 Task: In the  document flowchart.rtf Download file as 'EPUB Publication' Share this file with 'softage2@softage.net' Insert the command  Editing
Action: Mouse moved to (49, 76)
Screenshot: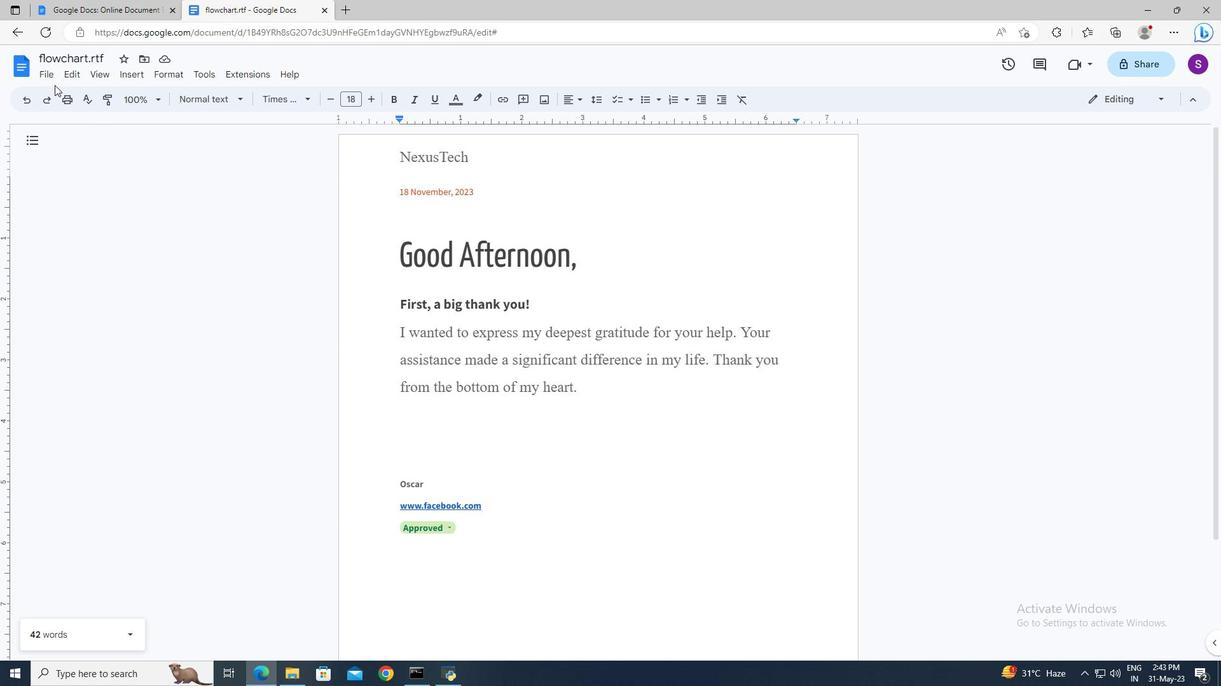 
Action: Mouse pressed left at (49, 76)
Screenshot: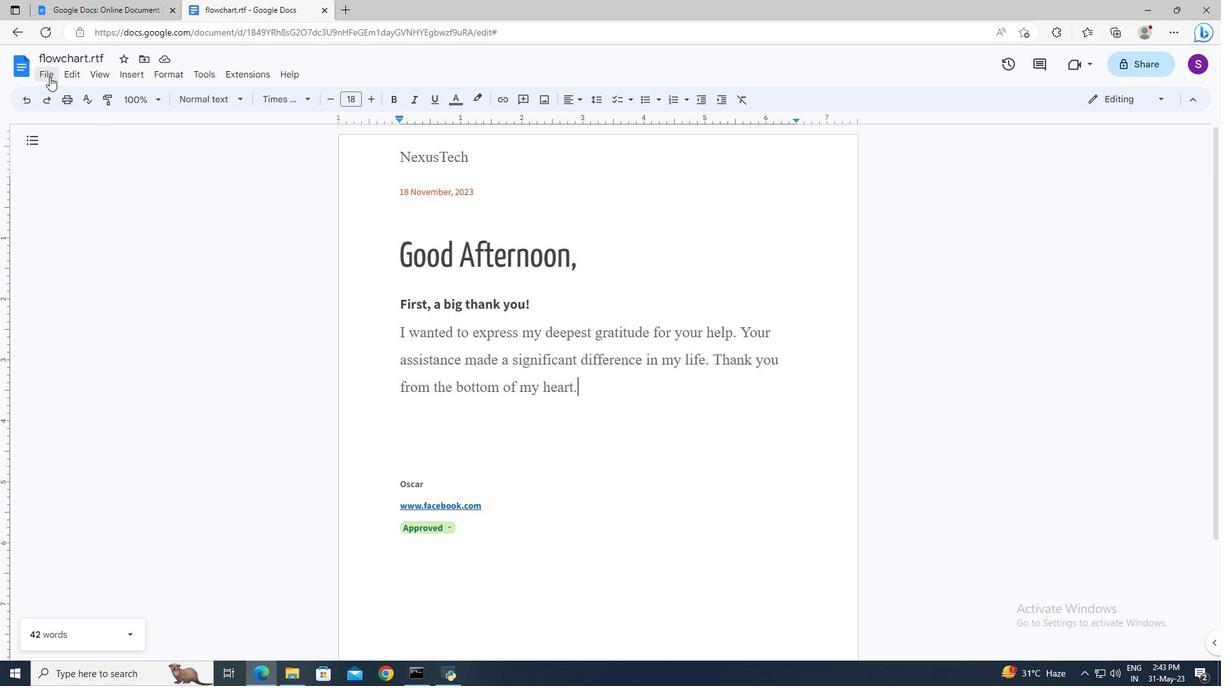 
Action: Mouse moved to (304, 337)
Screenshot: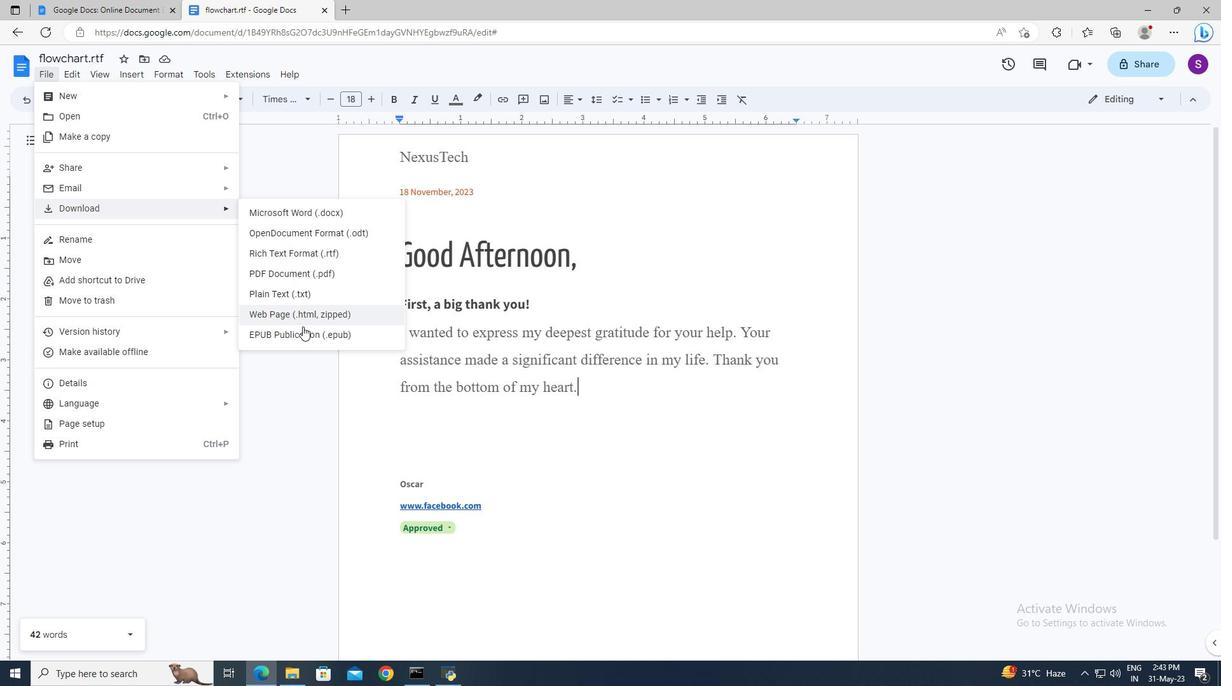 
Action: Mouse pressed left at (304, 337)
Screenshot: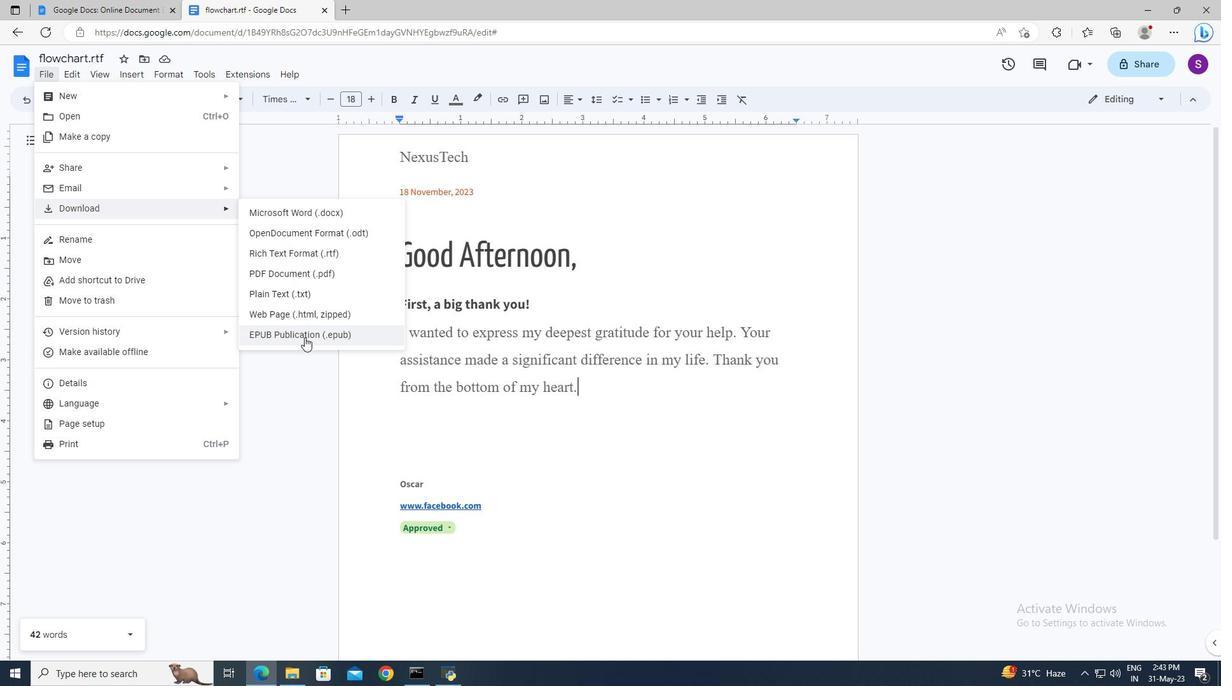 
Action: Mouse moved to (44, 78)
Screenshot: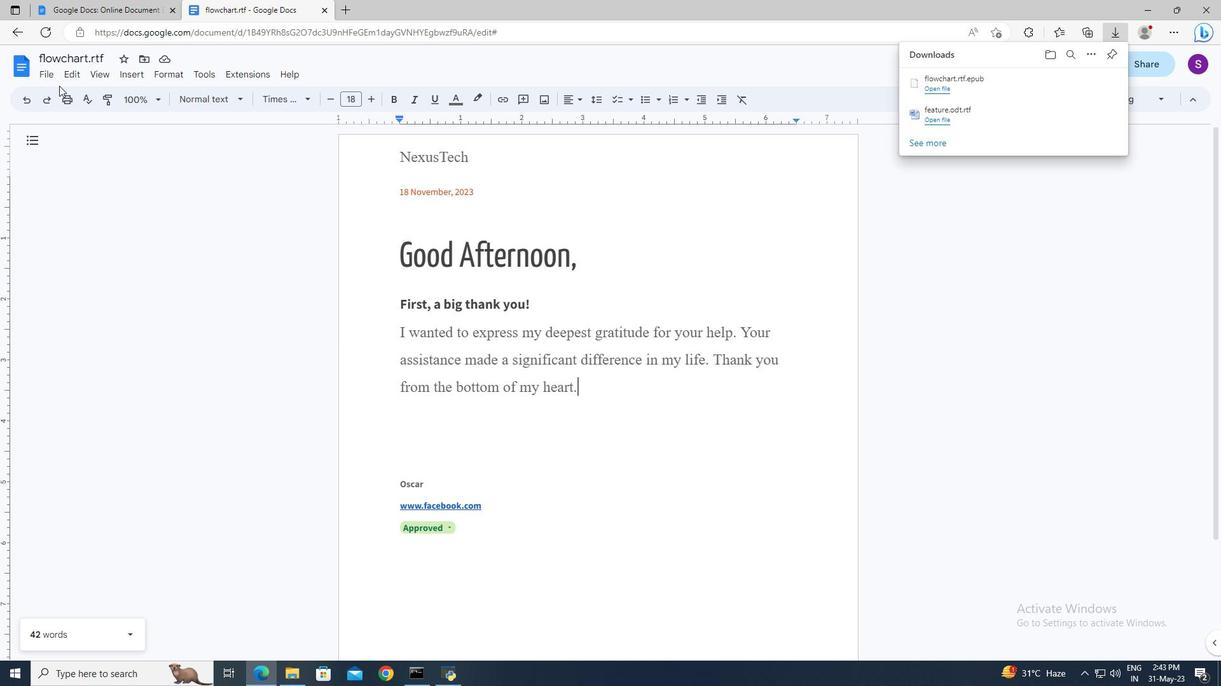 
Action: Mouse pressed left at (44, 78)
Screenshot: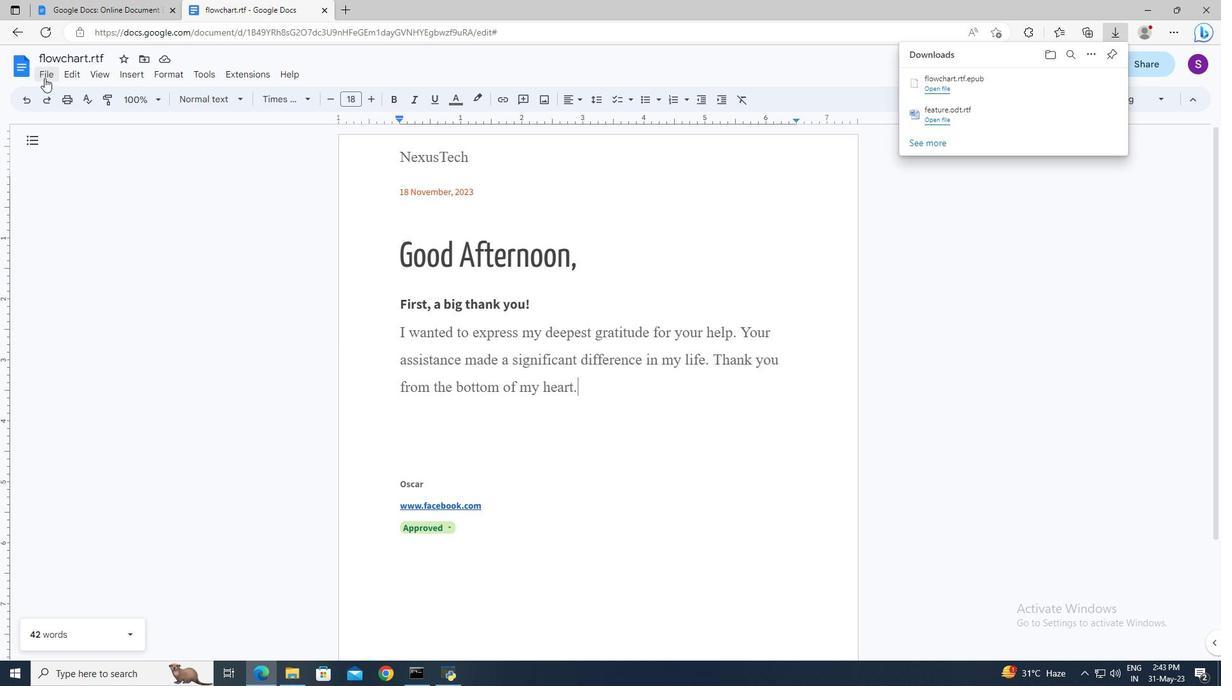 
Action: Mouse moved to (244, 168)
Screenshot: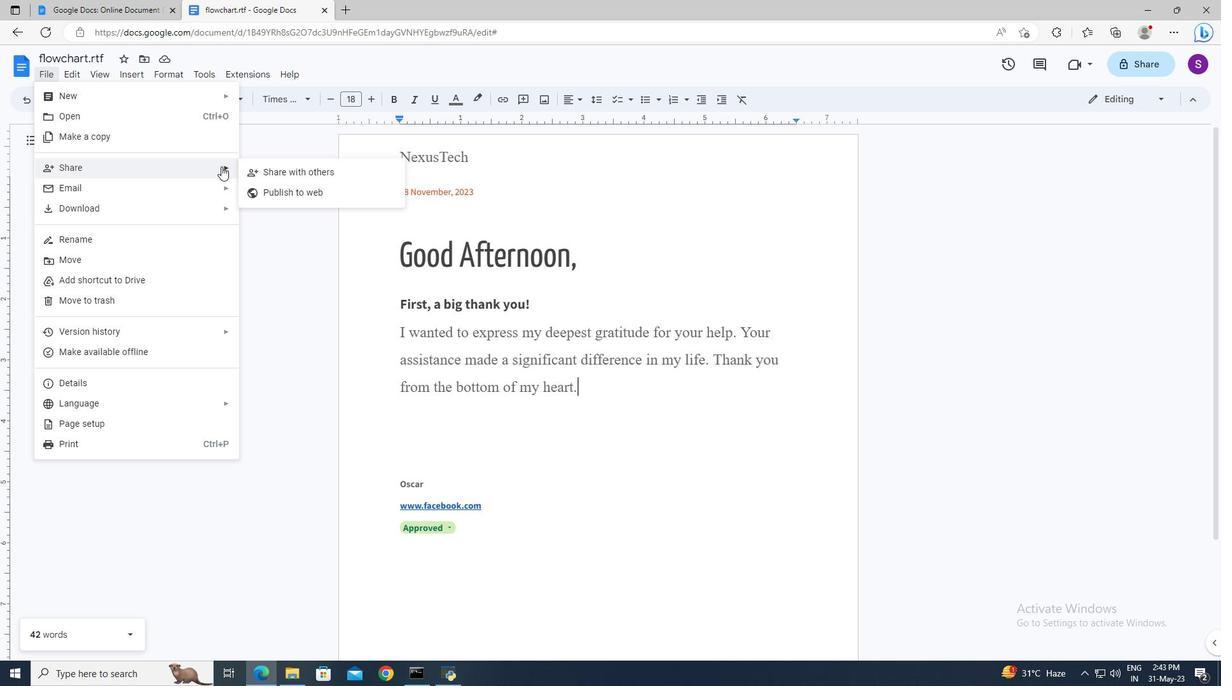 
Action: Mouse pressed left at (244, 168)
Screenshot: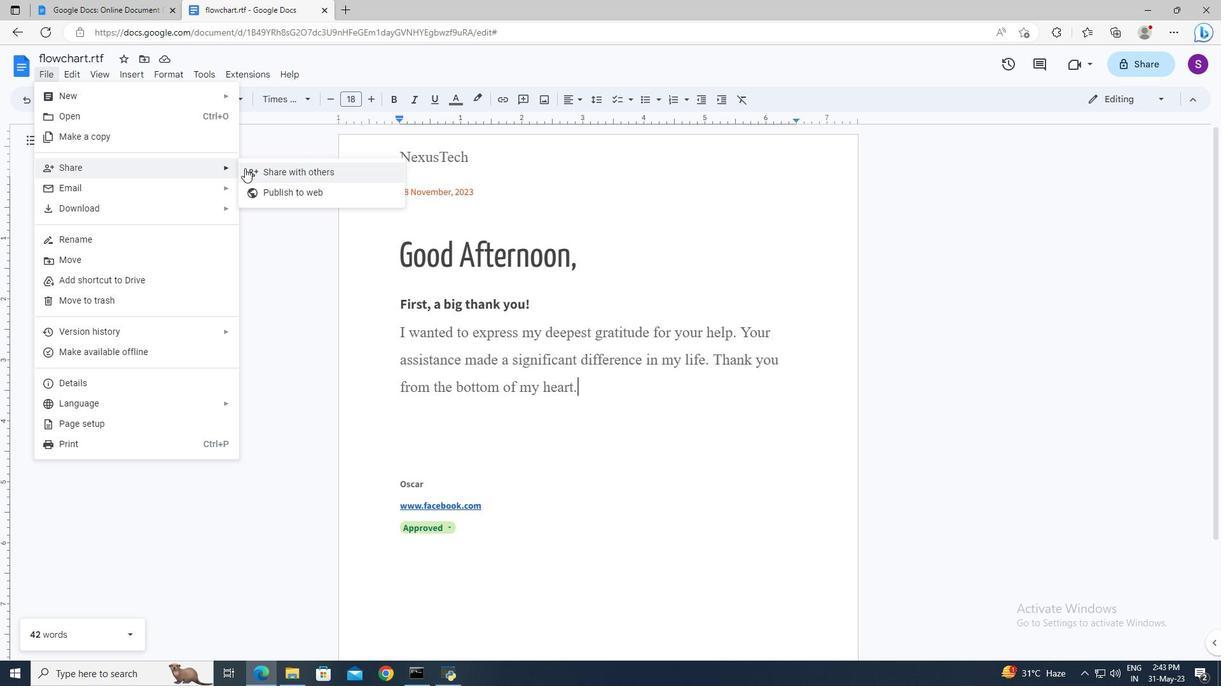 
Action: Mouse moved to (482, 284)
Screenshot: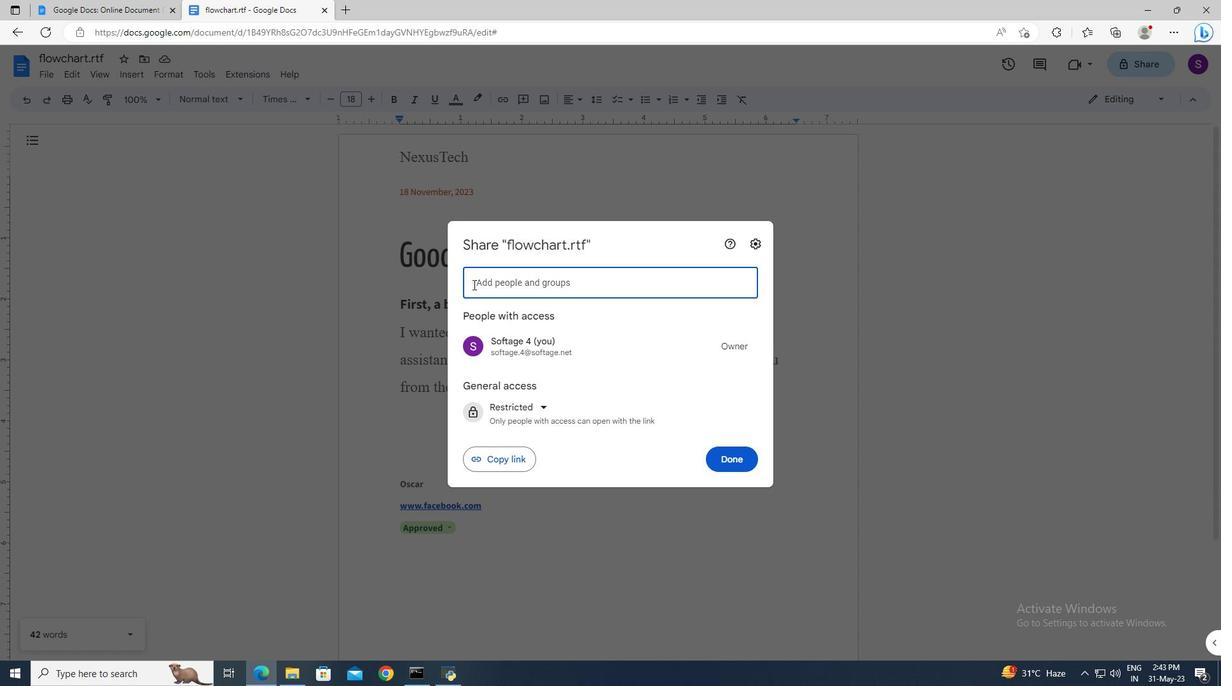 
Action: Mouse pressed left at (482, 284)
Screenshot: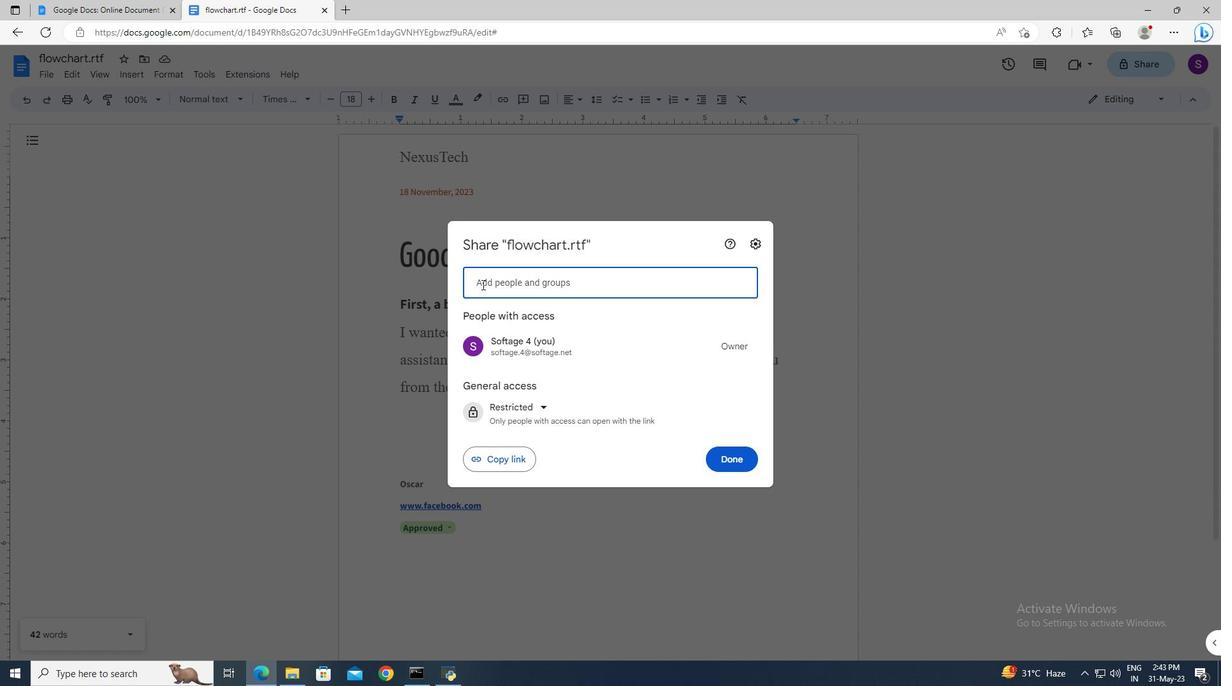 
Action: Mouse moved to (482, 283)
Screenshot: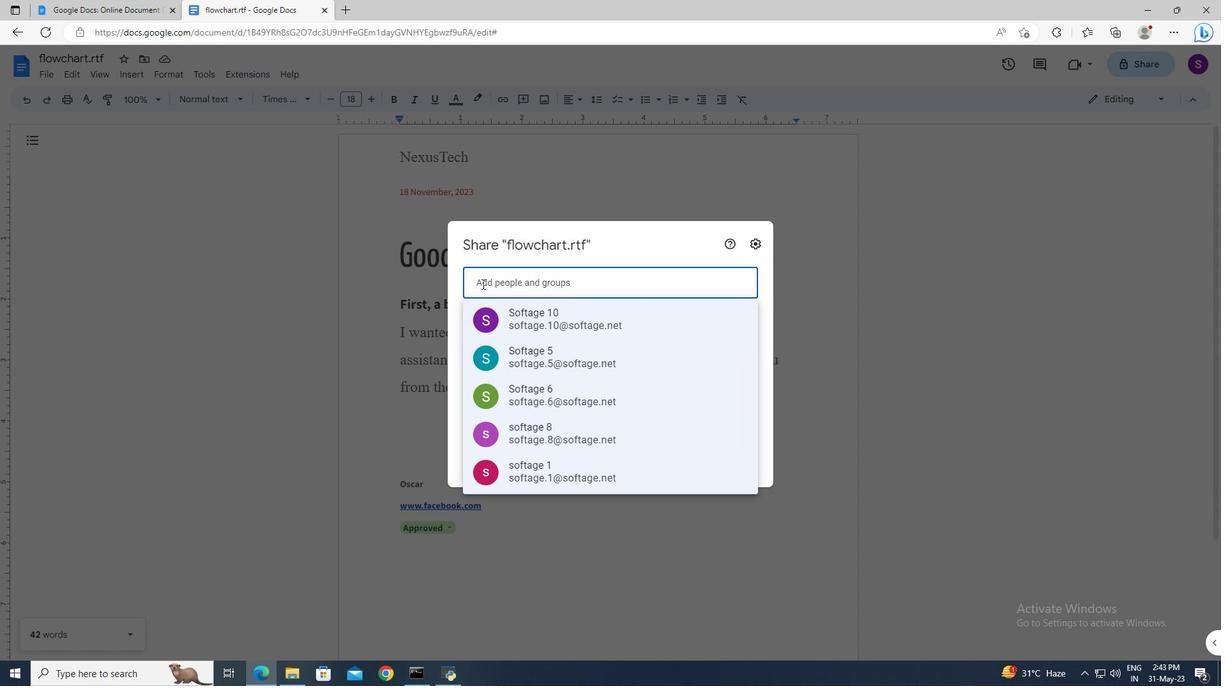 
Action: Key pressed softage2<Key.shift><Key.shift><Key.shift><Key.shift><Key.shift><Key.shift><Key.shift><Key.shift><Key.shift><Key.shift><Key.shift><Key.shift>@softage.net<Key.enter>
Screenshot: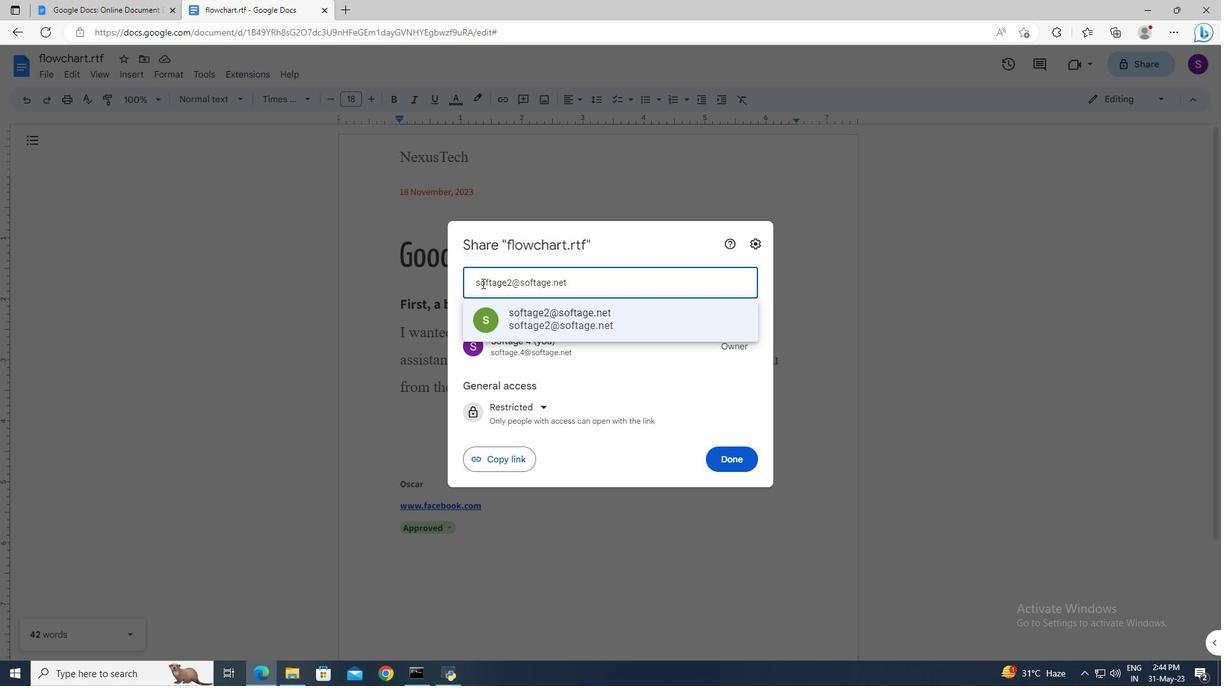 
Action: Mouse moved to (730, 442)
Screenshot: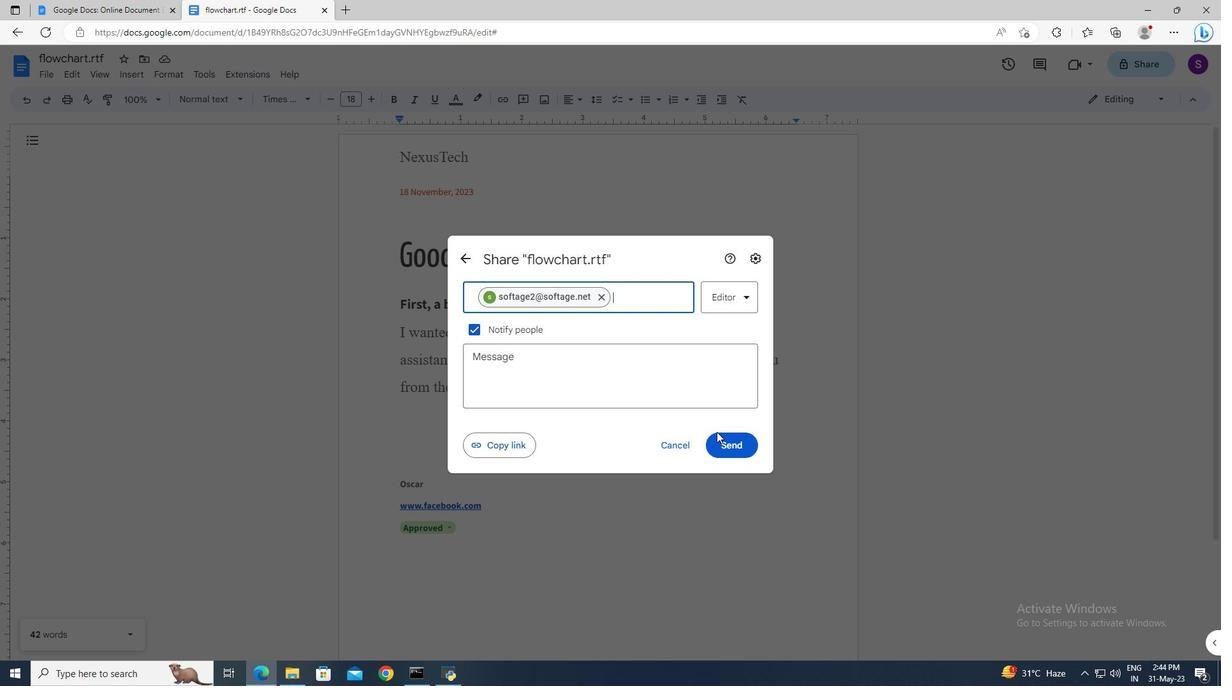 
Action: Mouse pressed left at (730, 442)
Screenshot: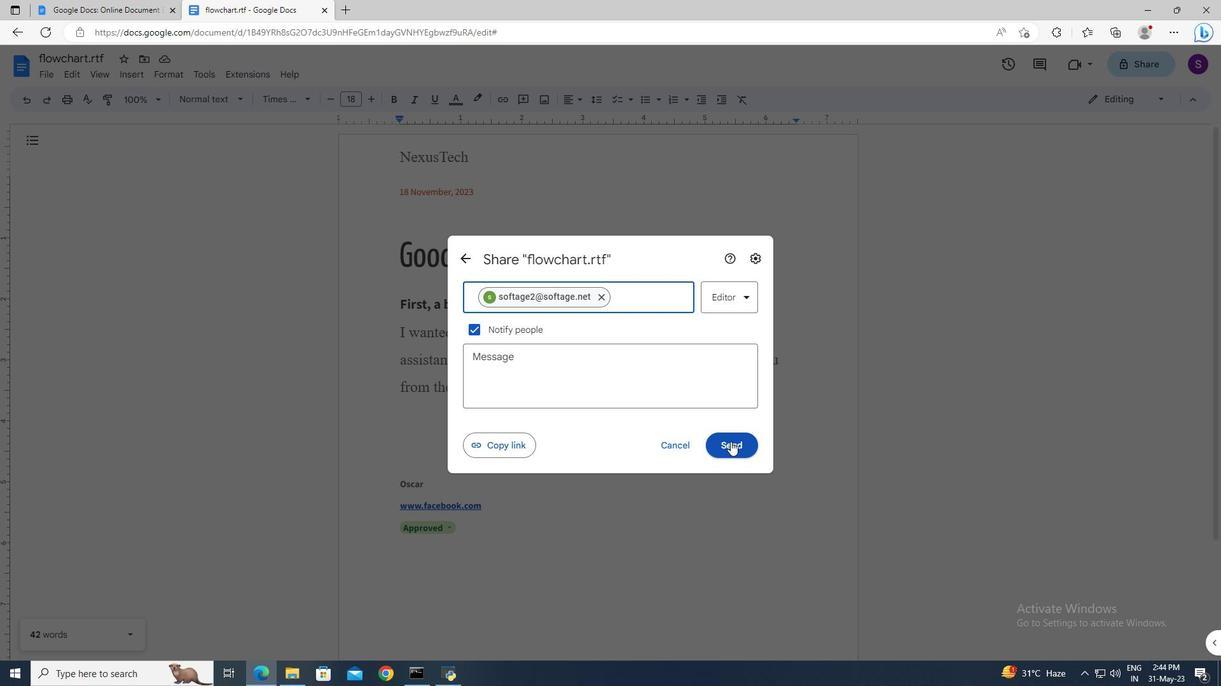 
Action: Mouse moved to (696, 400)
Screenshot: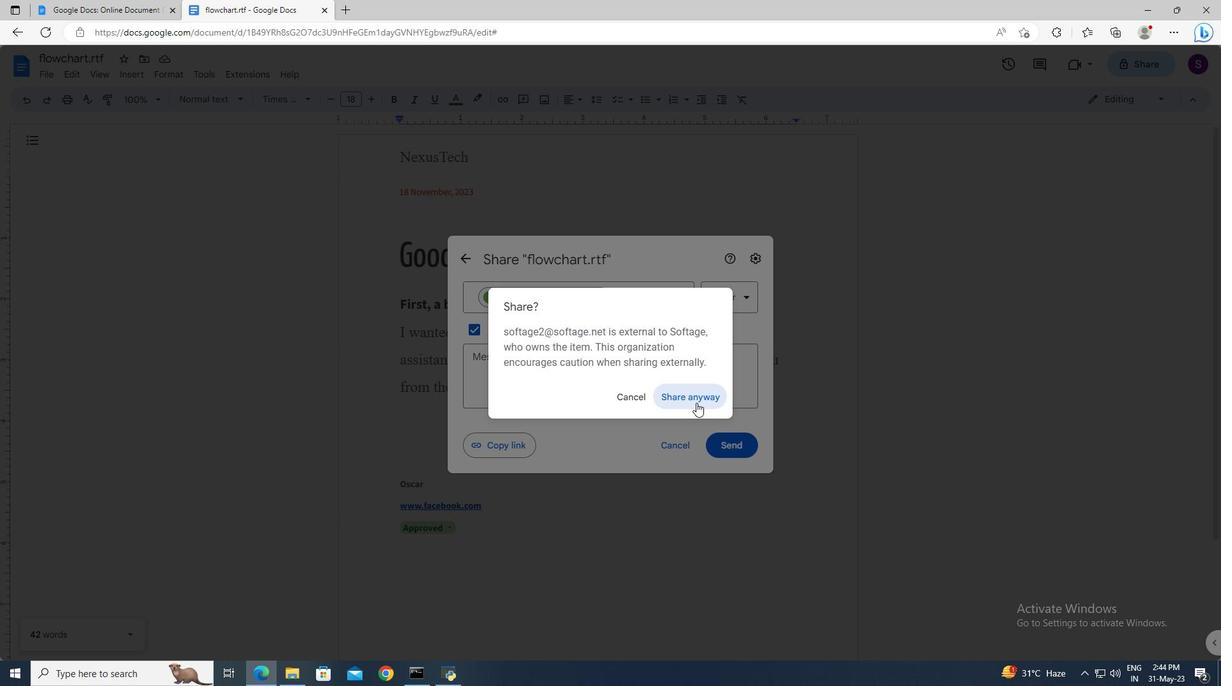 
Action: Mouse pressed left at (696, 400)
Screenshot: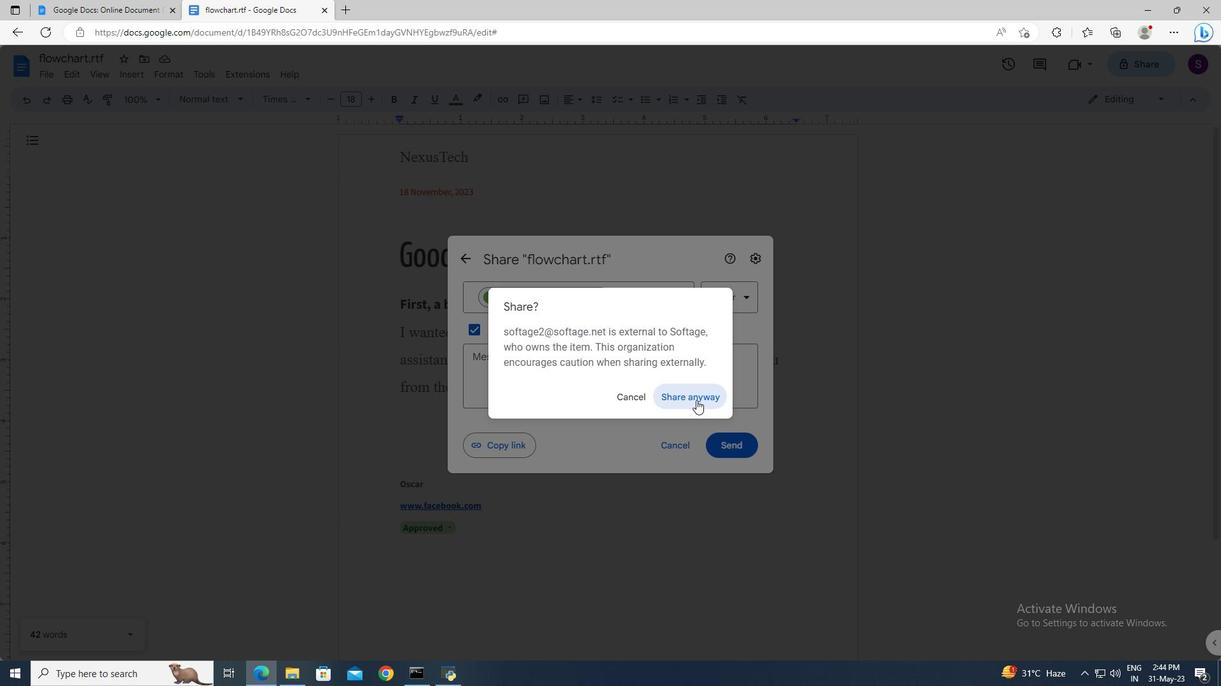 
Action: Mouse moved to (1121, 103)
Screenshot: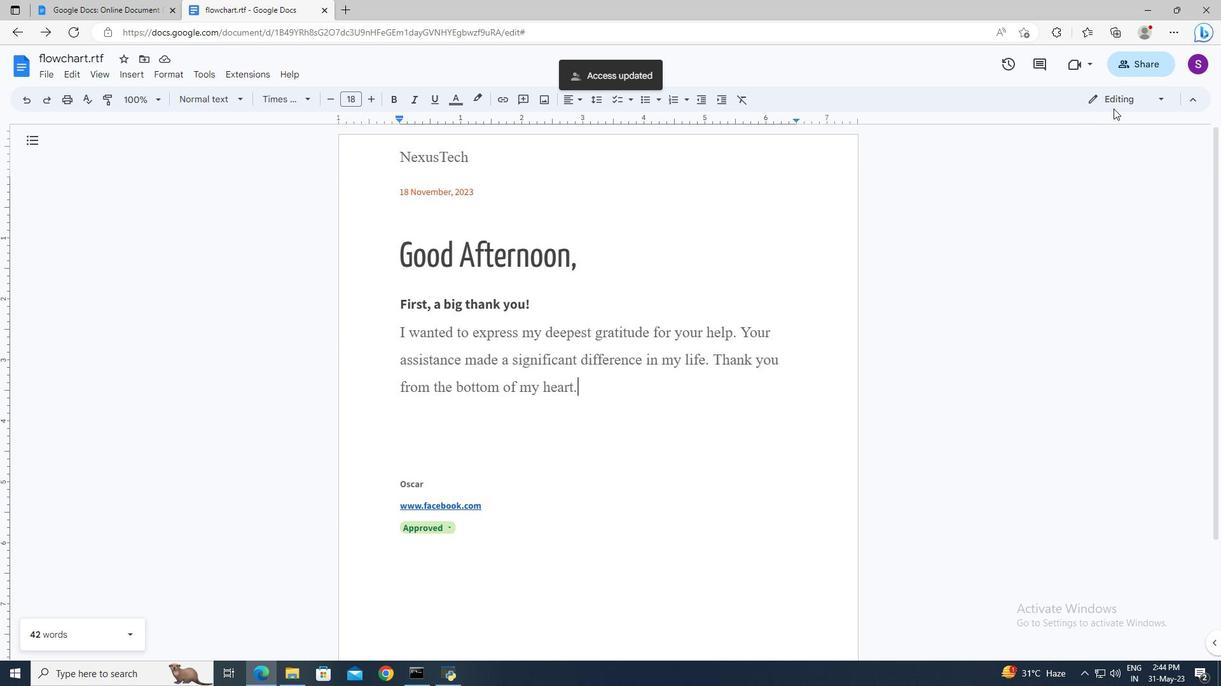 
Action: Mouse pressed left at (1121, 103)
Screenshot: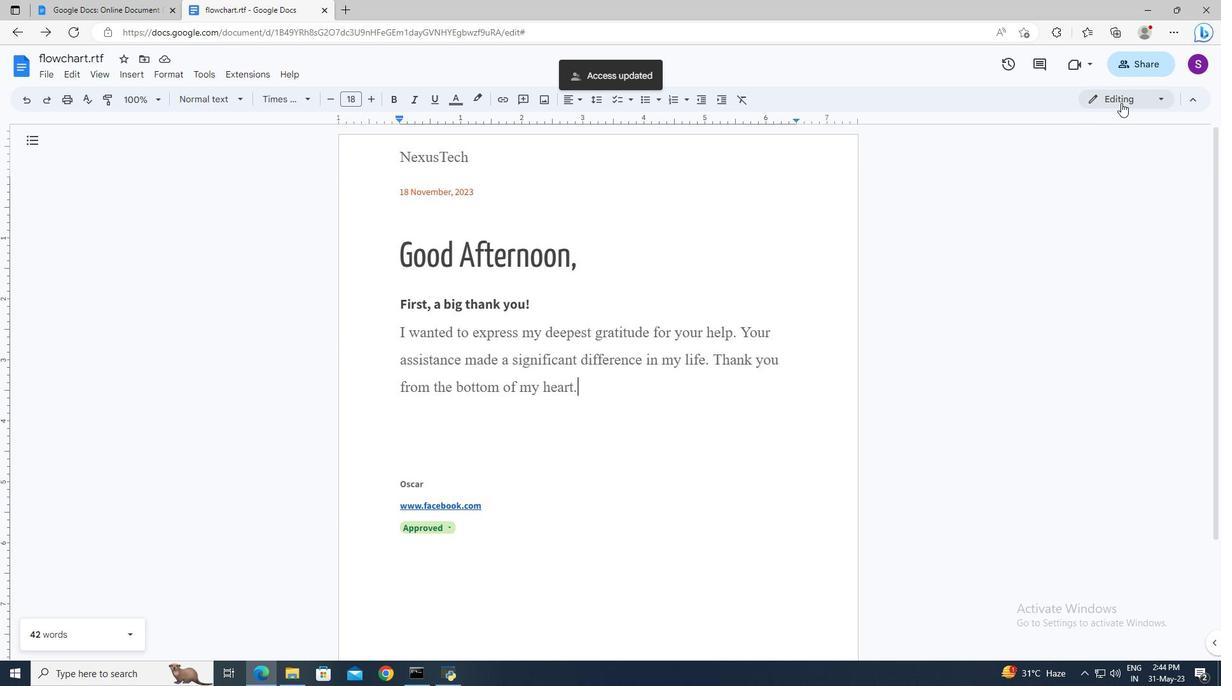 
Action: Mouse moved to (1098, 125)
Screenshot: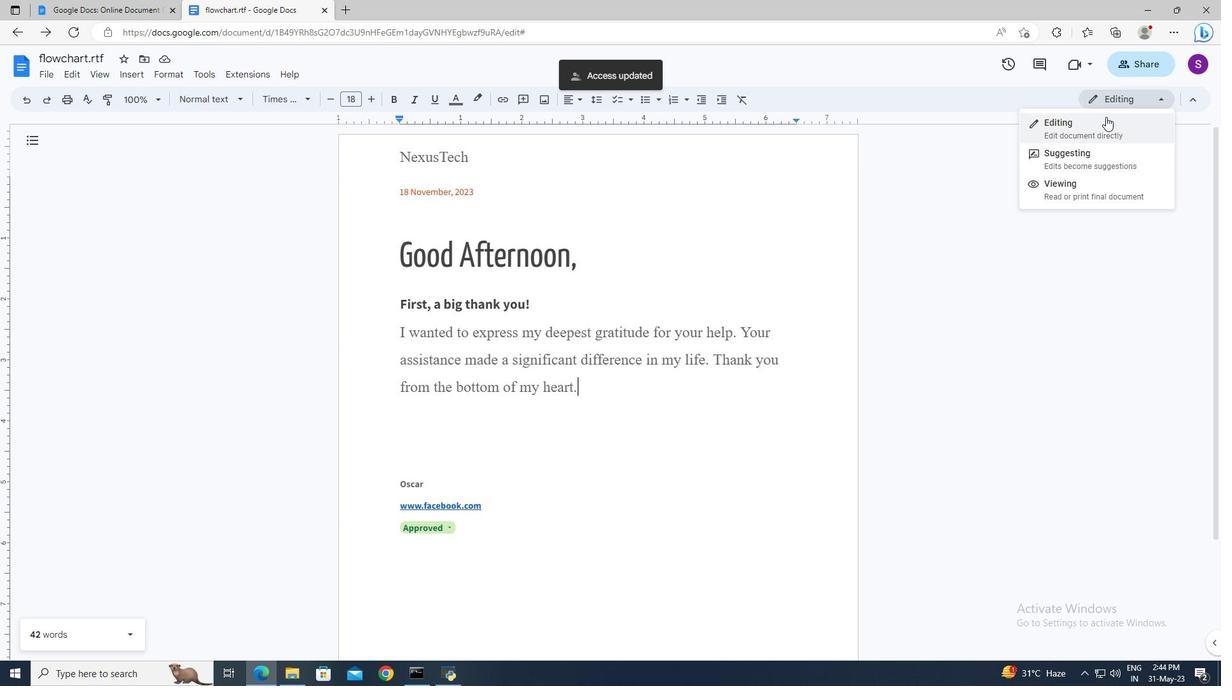 
Action: Mouse pressed left at (1098, 125)
Screenshot: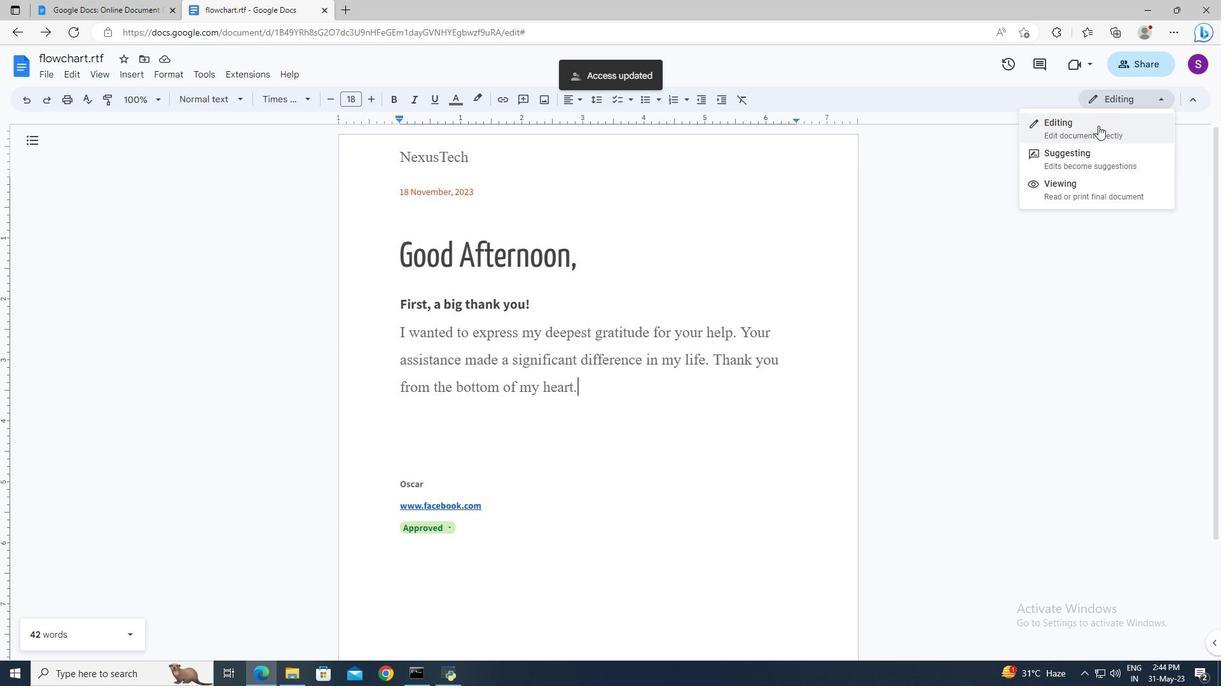 
Action: Mouse moved to (1092, 129)
Screenshot: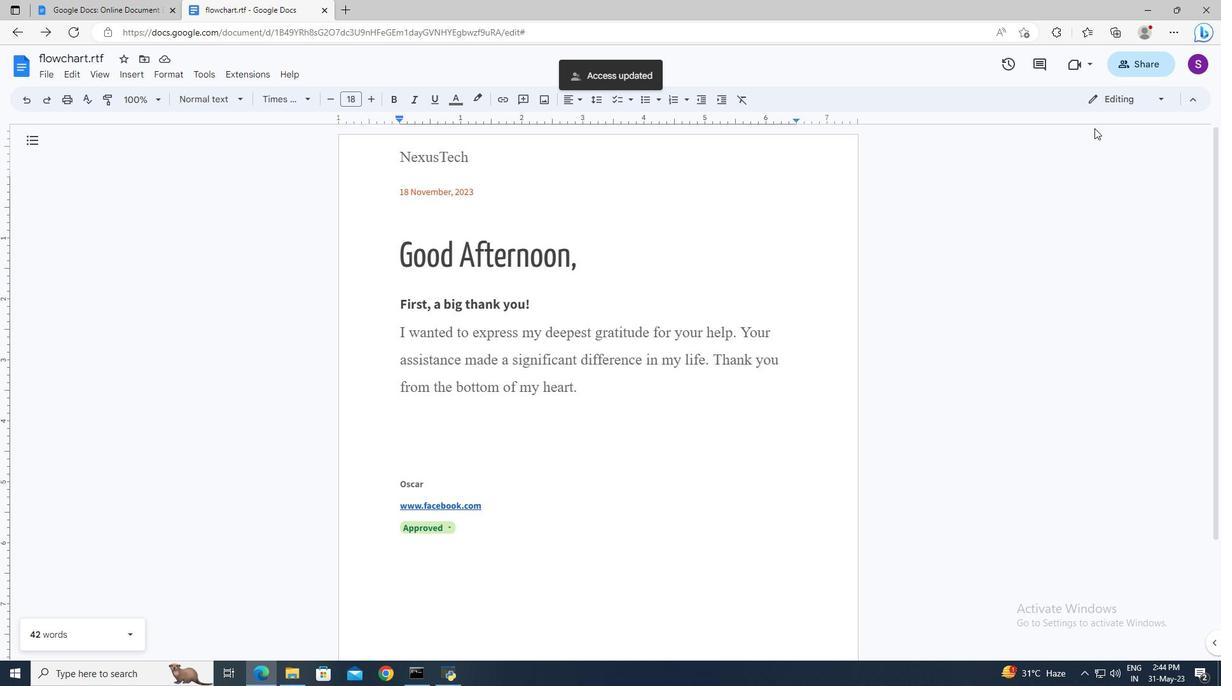 
